 Task: Look for products in the category "Candles & Air Fresheners" from Kuumba Made only.
Action: Mouse moved to (686, 259)
Screenshot: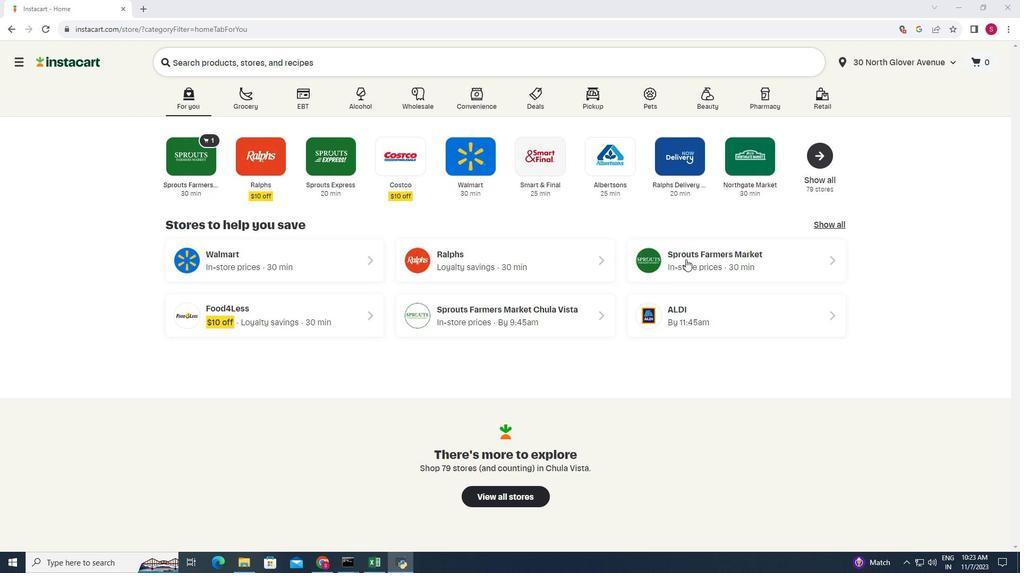 
Action: Mouse pressed left at (686, 259)
Screenshot: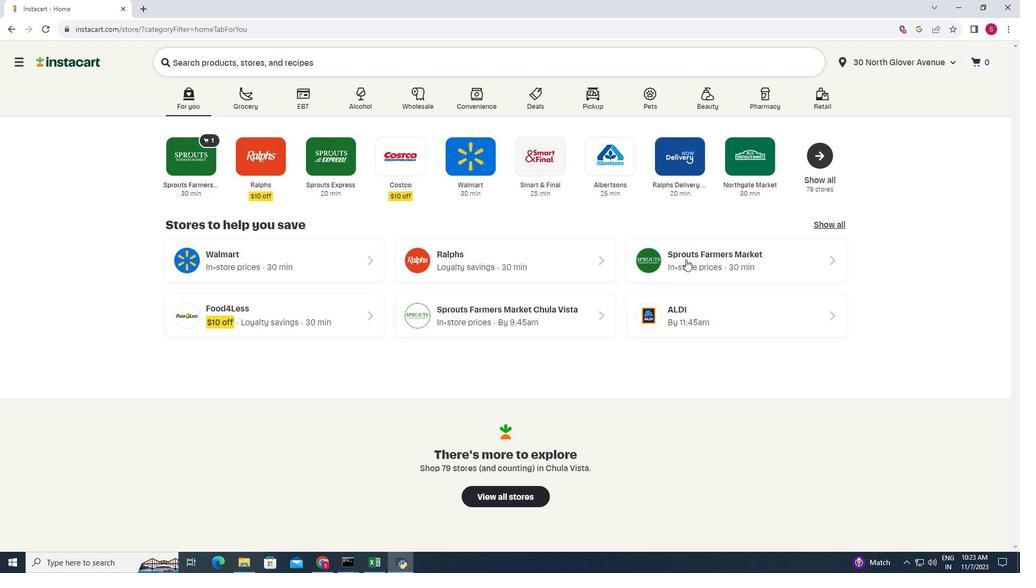 
Action: Mouse moved to (80, 294)
Screenshot: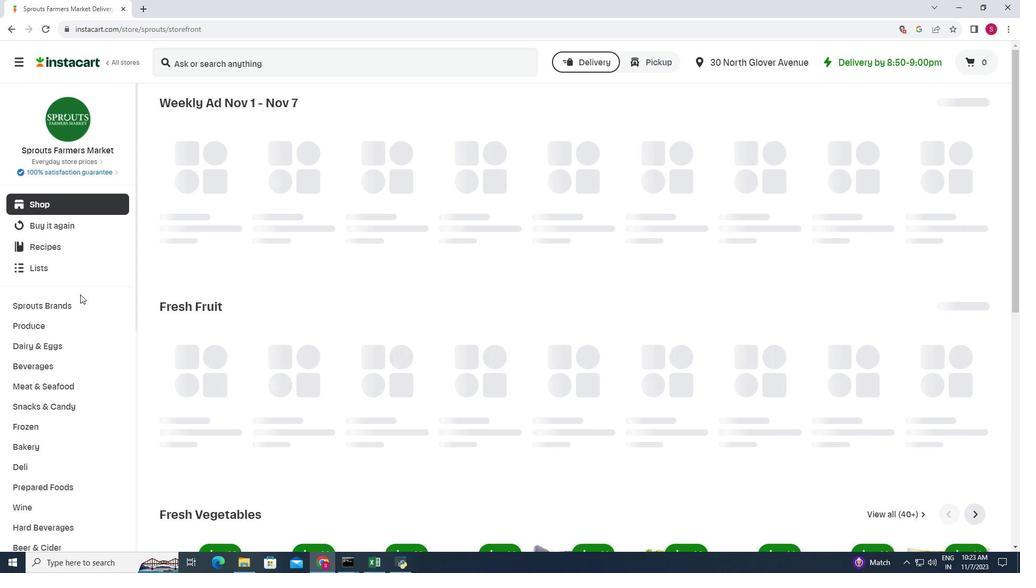 
Action: Mouse scrolled (80, 293) with delta (0, 0)
Screenshot: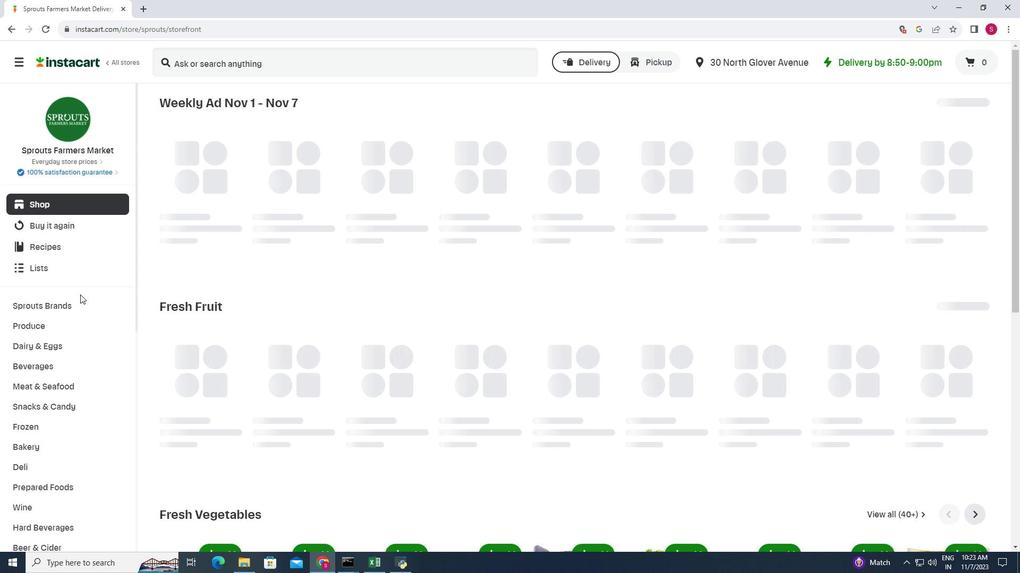 
Action: Mouse moved to (79, 296)
Screenshot: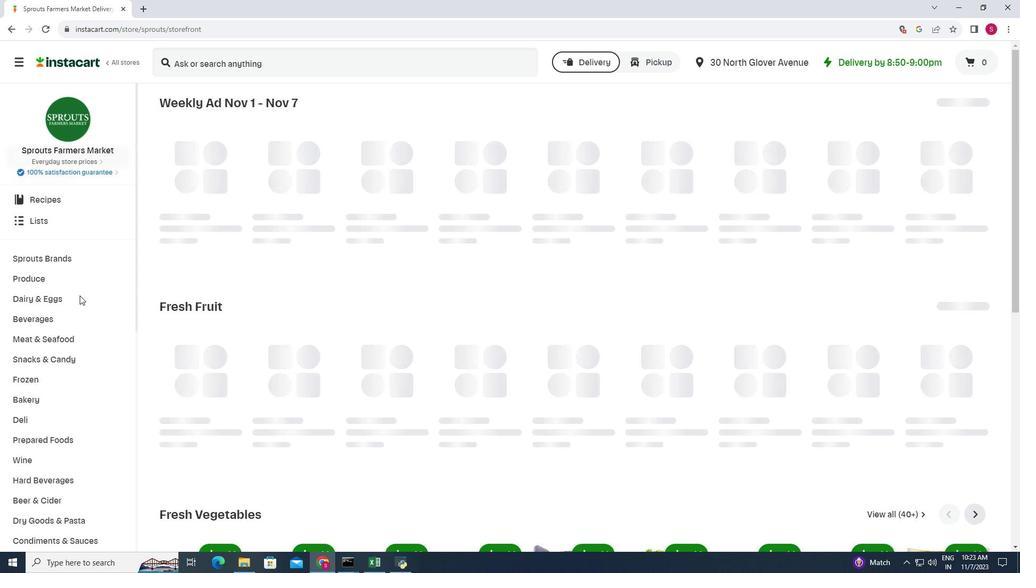 
Action: Mouse scrolled (79, 295) with delta (0, 0)
Screenshot: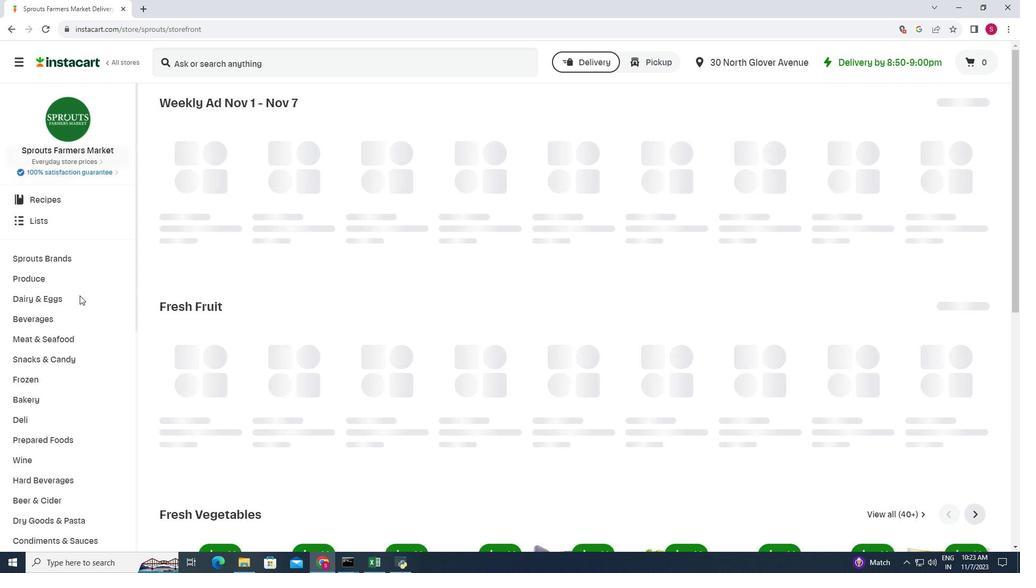 
Action: Mouse scrolled (79, 295) with delta (0, 0)
Screenshot: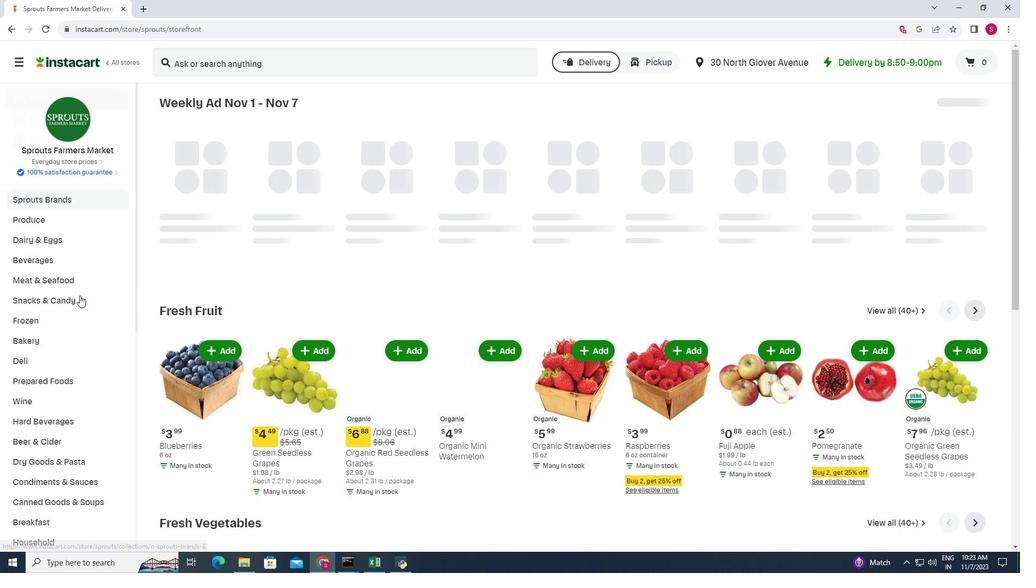 
Action: Mouse moved to (77, 297)
Screenshot: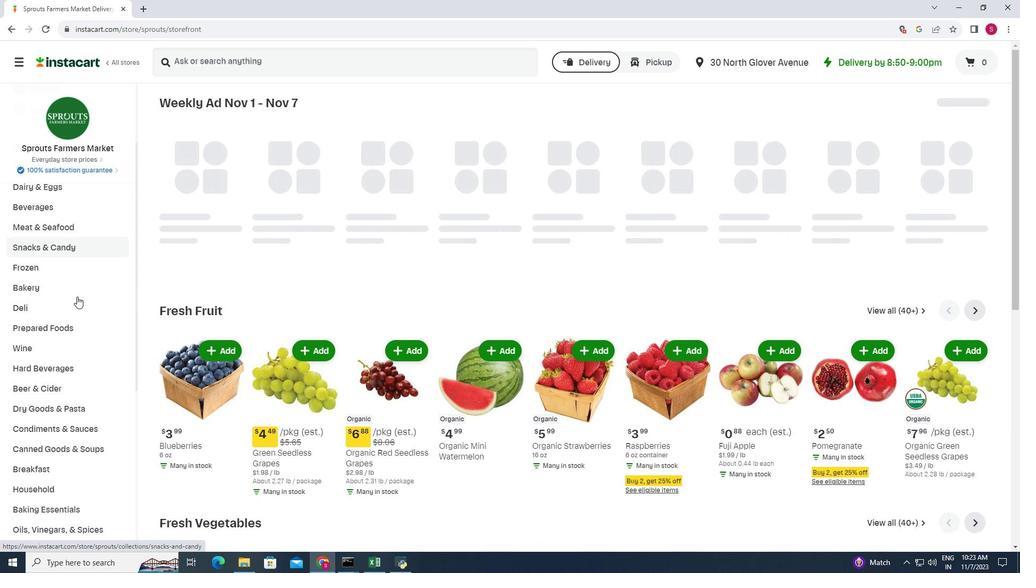 
Action: Mouse scrolled (77, 296) with delta (0, 0)
Screenshot: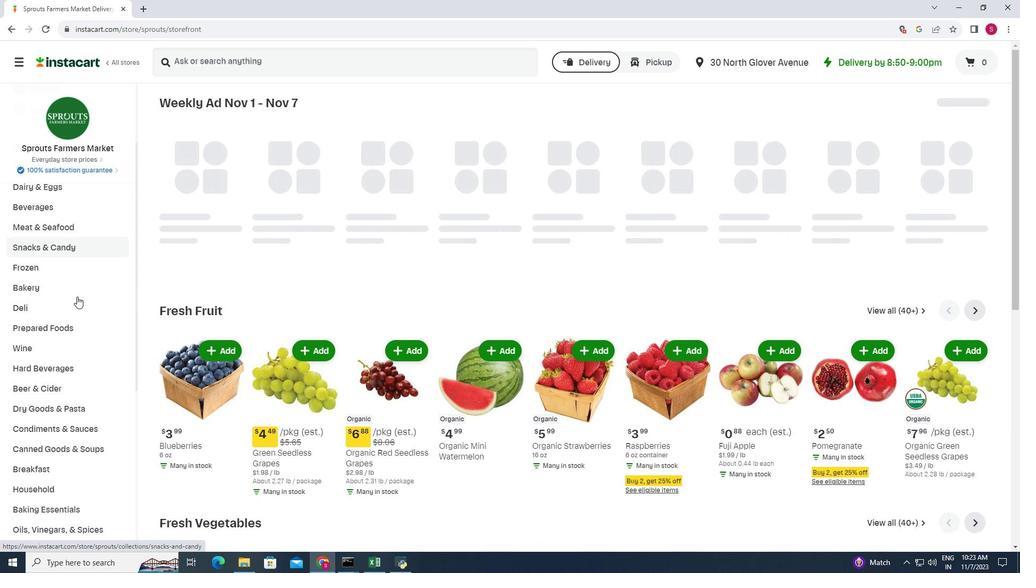 
Action: Mouse moved to (79, 432)
Screenshot: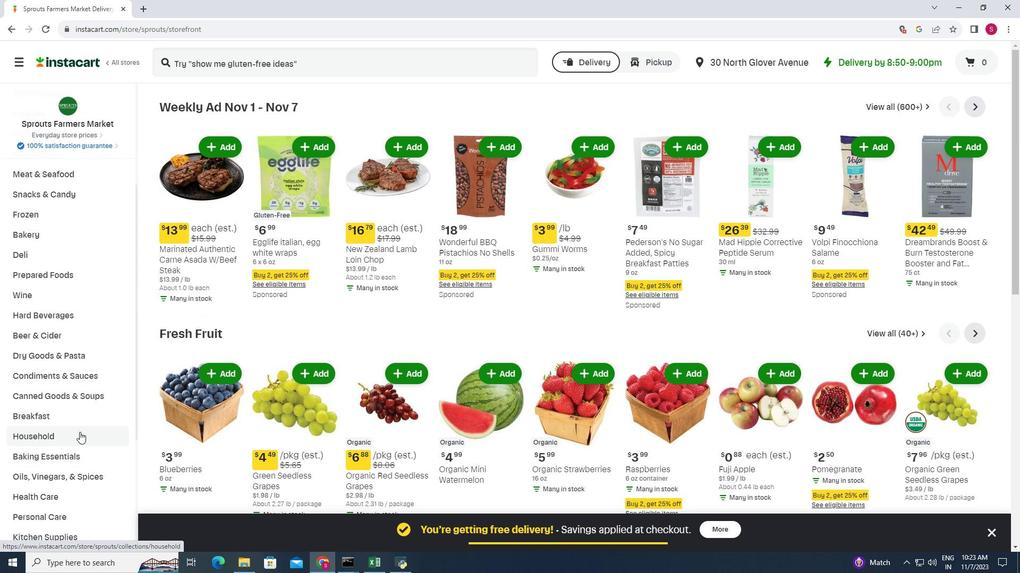 
Action: Mouse pressed left at (79, 432)
Screenshot: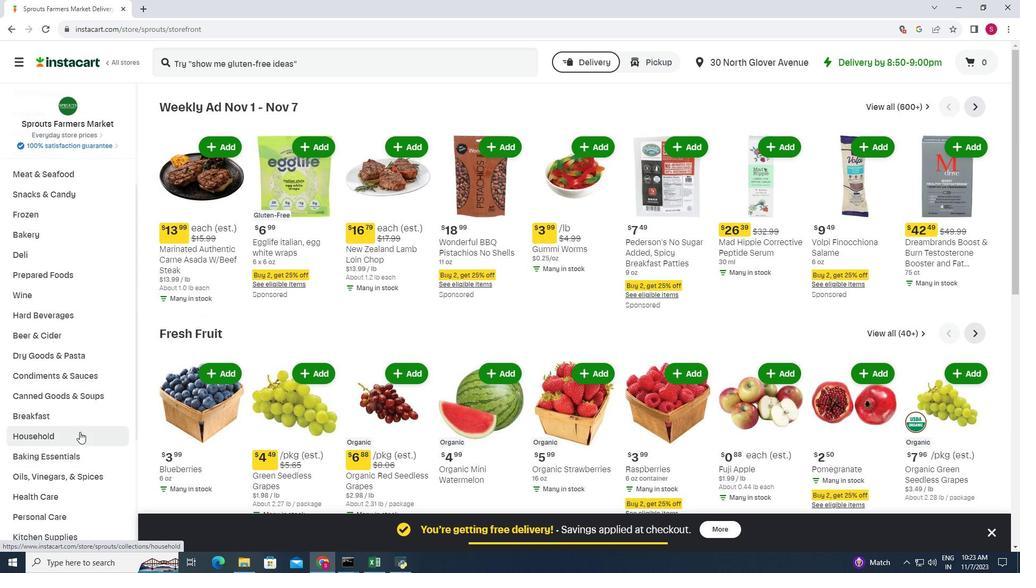 
Action: Mouse moved to (547, 141)
Screenshot: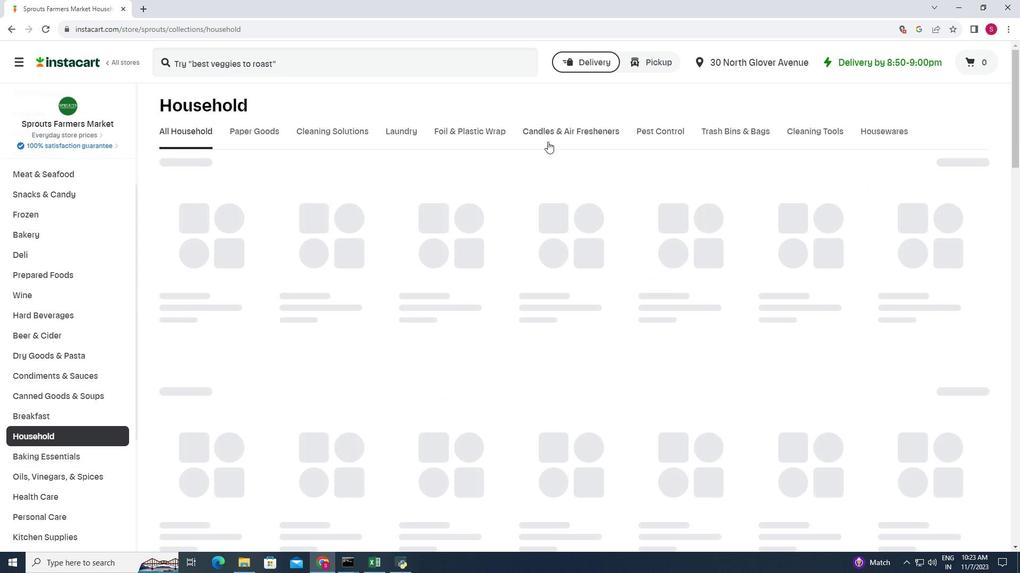 
Action: Mouse pressed left at (547, 141)
Screenshot: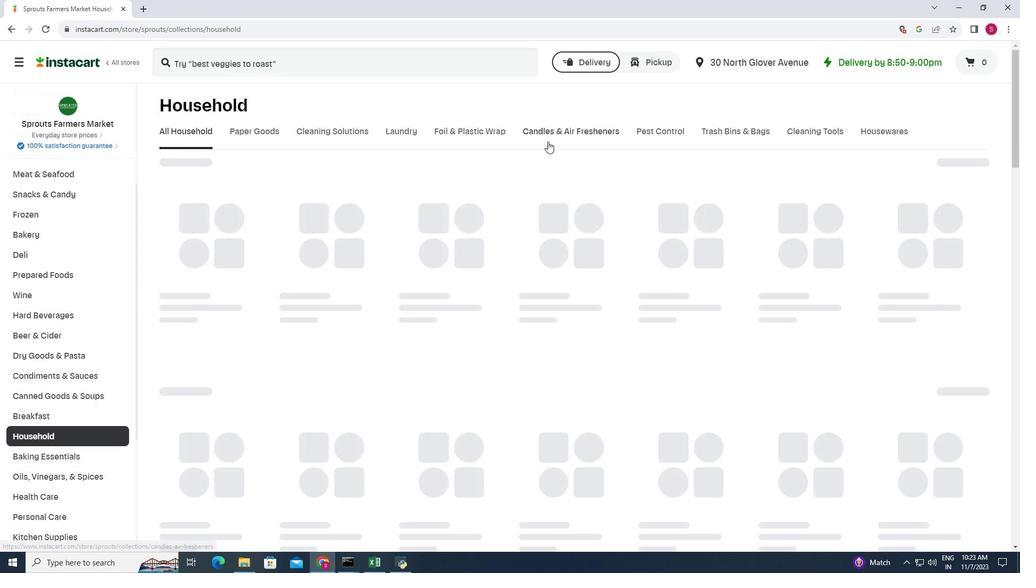 
Action: Mouse moved to (250, 220)
Screenshot: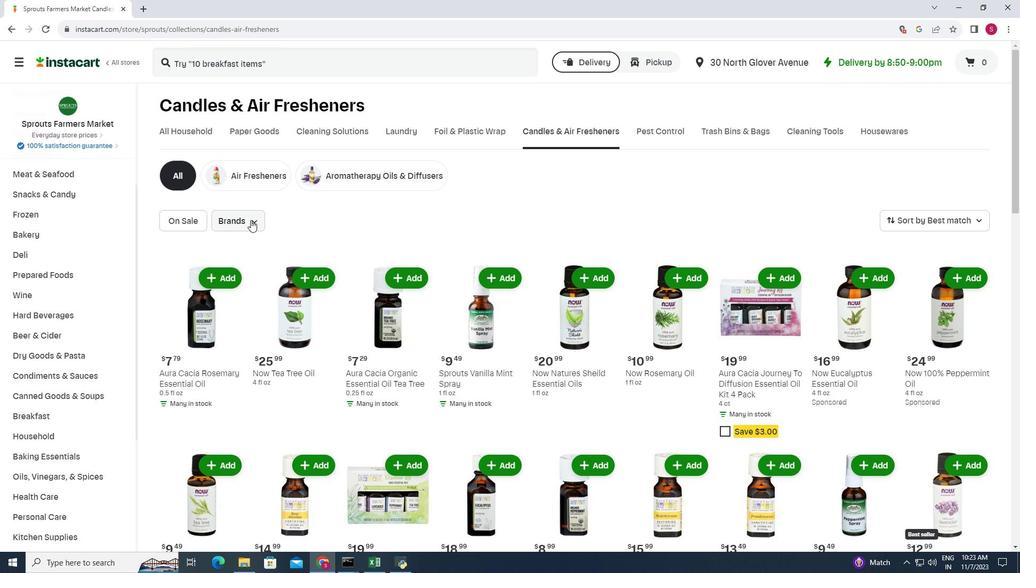 
Action: Mouse pressed left at (250, 220)
Screenshot: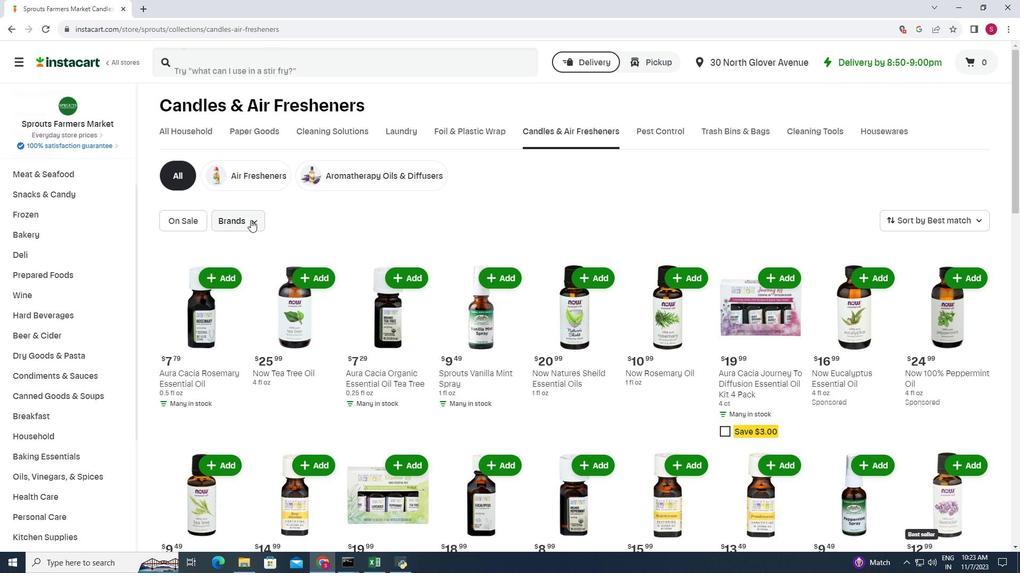 
Action: Mouse moved to (257, 273)
Screenshot: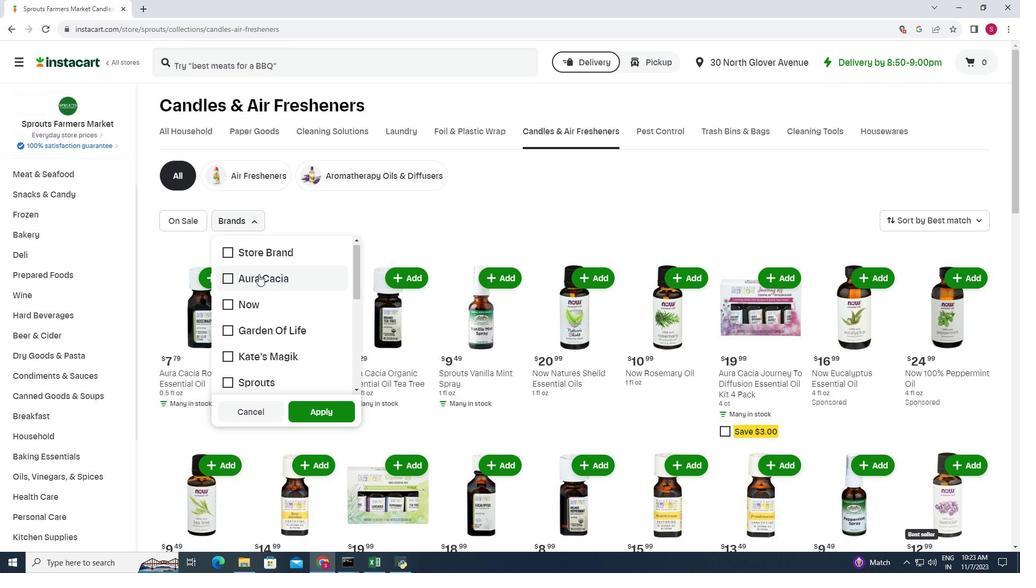 
Action: Mouse scrolled (257, 272) with delta (0, 0)
Screenshot: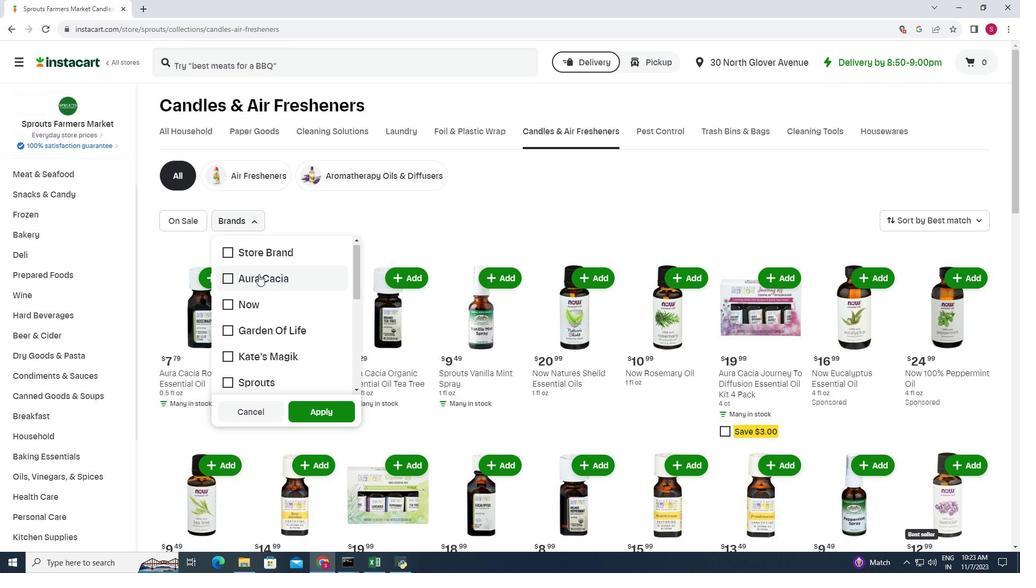 
Action: Mouse moved to (258, 276)
Screenshot: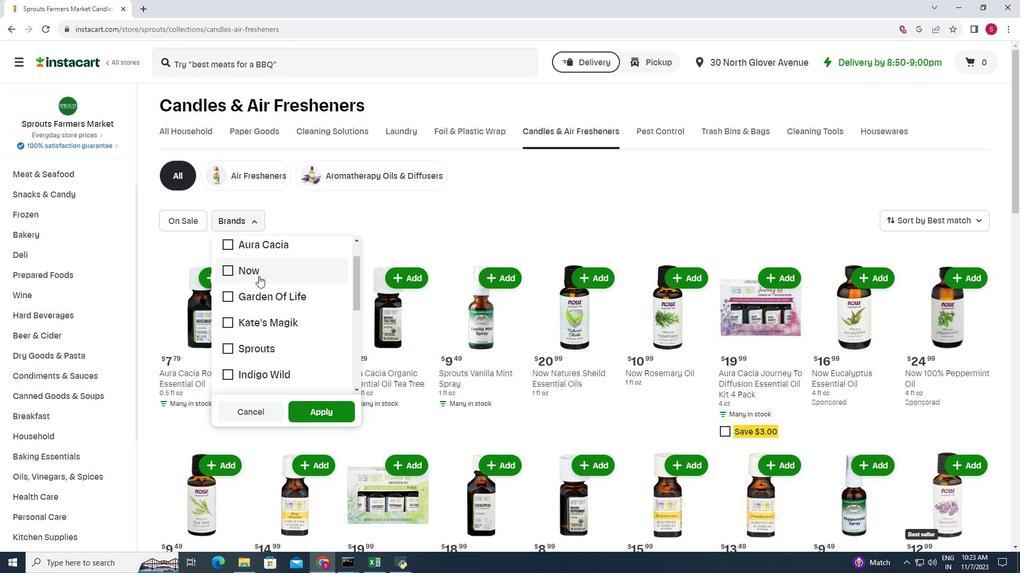 
Action: Mouse scrolled (258, 275) with delta (0, 0)
Screenshot: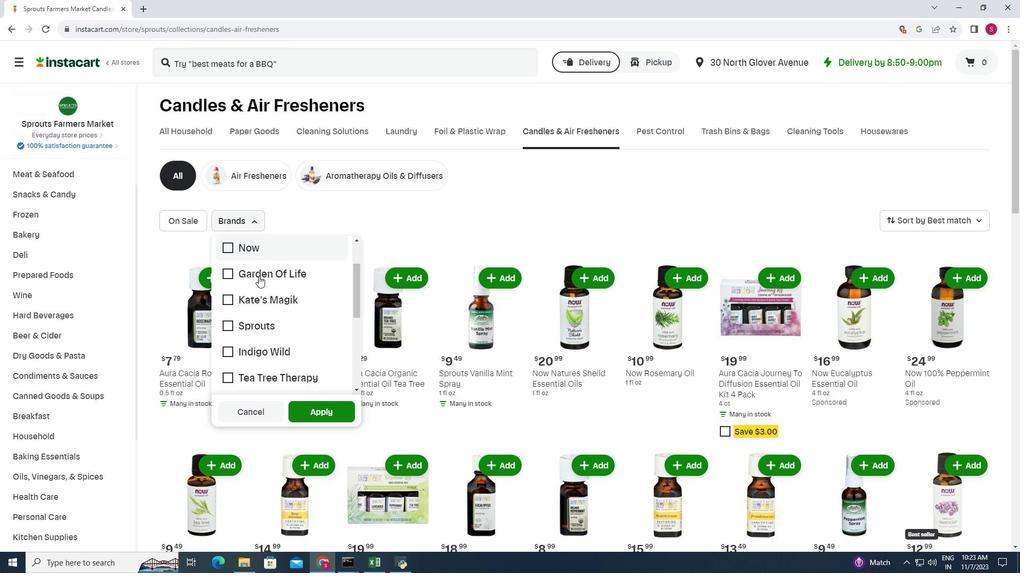 
Action: Mouse moved to (258, 277)
Screenshot: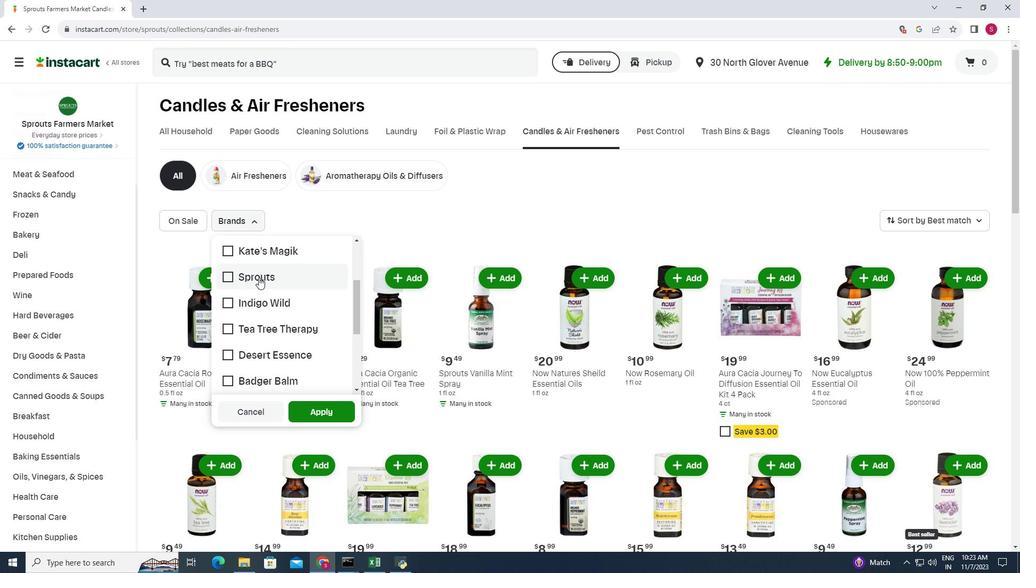 
Action: Mouse scrolled (258, 277) with delta (0, 0)
Screenshot: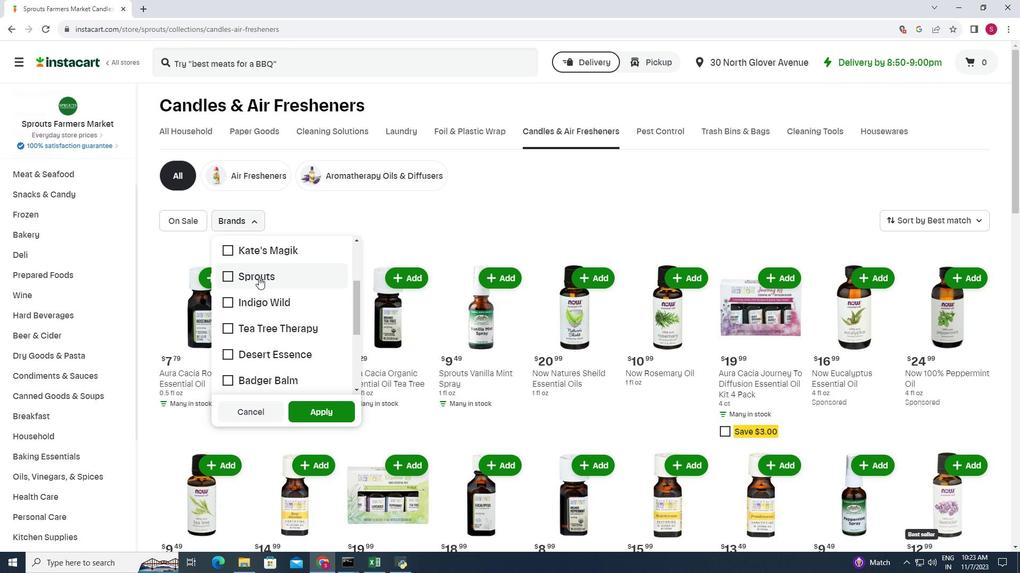 
Action: Mouse scrolled (258, 277) with delta (0, 0)
Screenshot: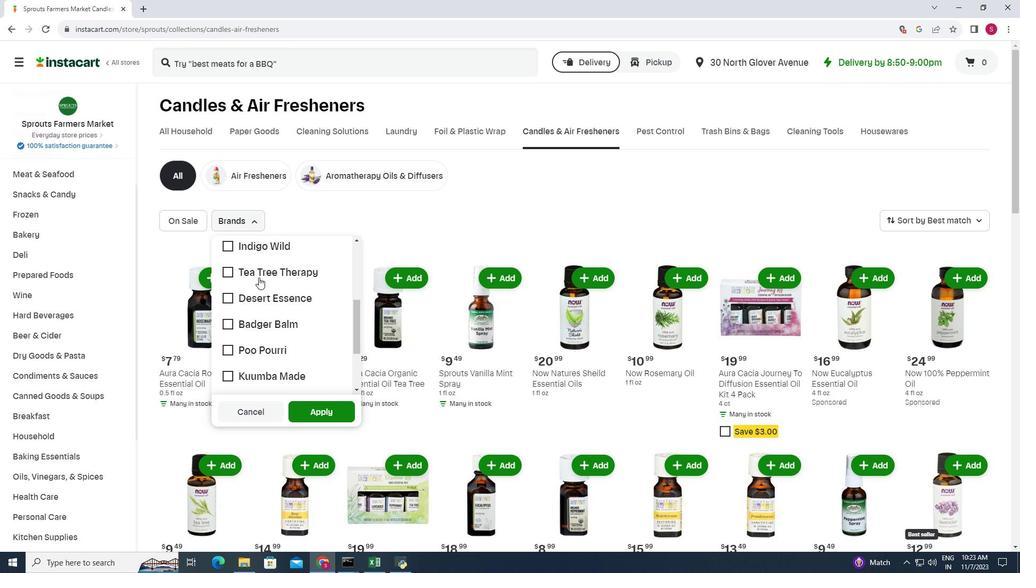 
Action: Mouse scrolled (258, 277) with delta (0, 0)
Screenshot: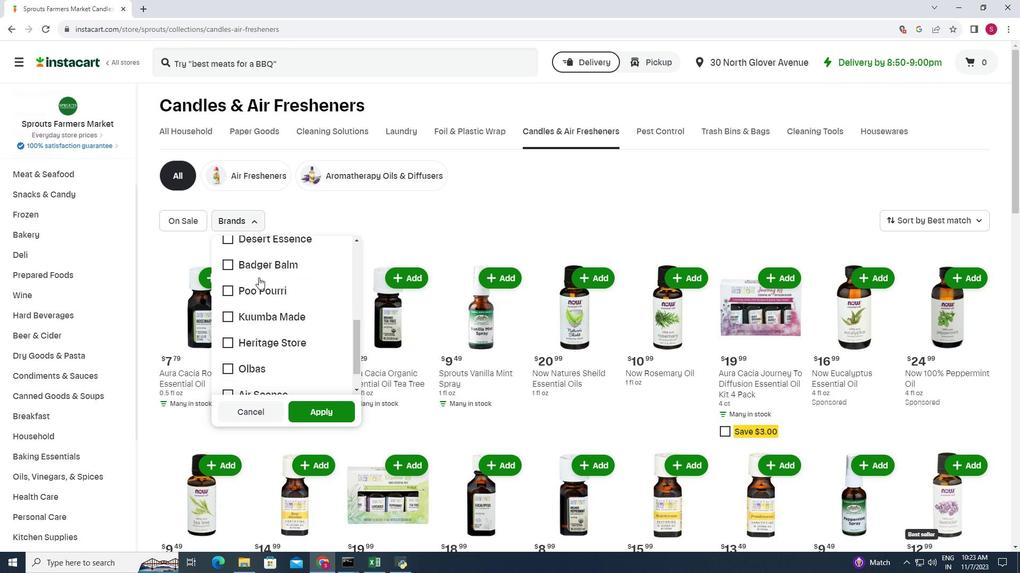 
Action: Mouse moved to (256, 274)
Screenshot: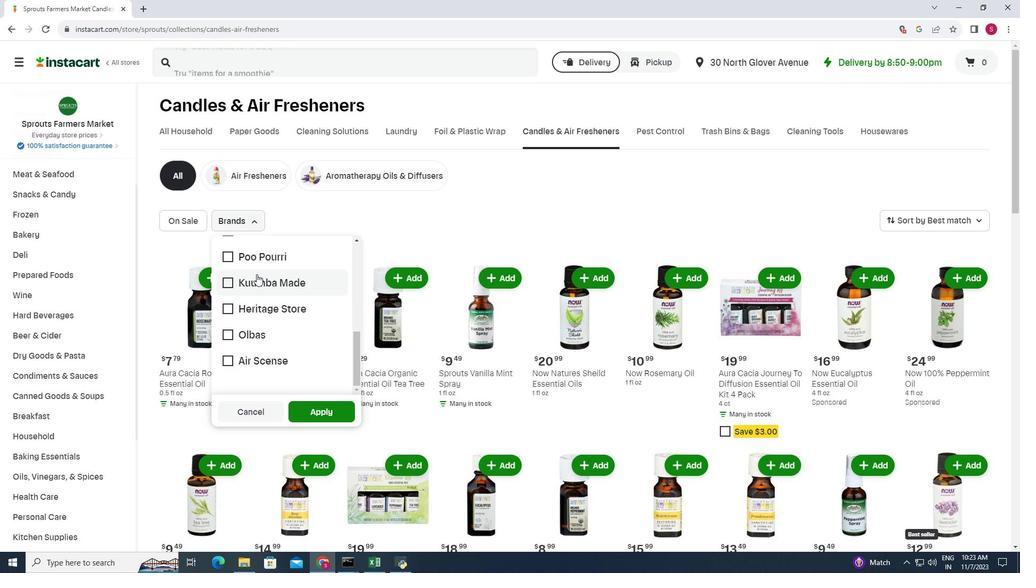 
Action: Mouse scrolled (256, 275) with delta (0, 0)
Screenshot: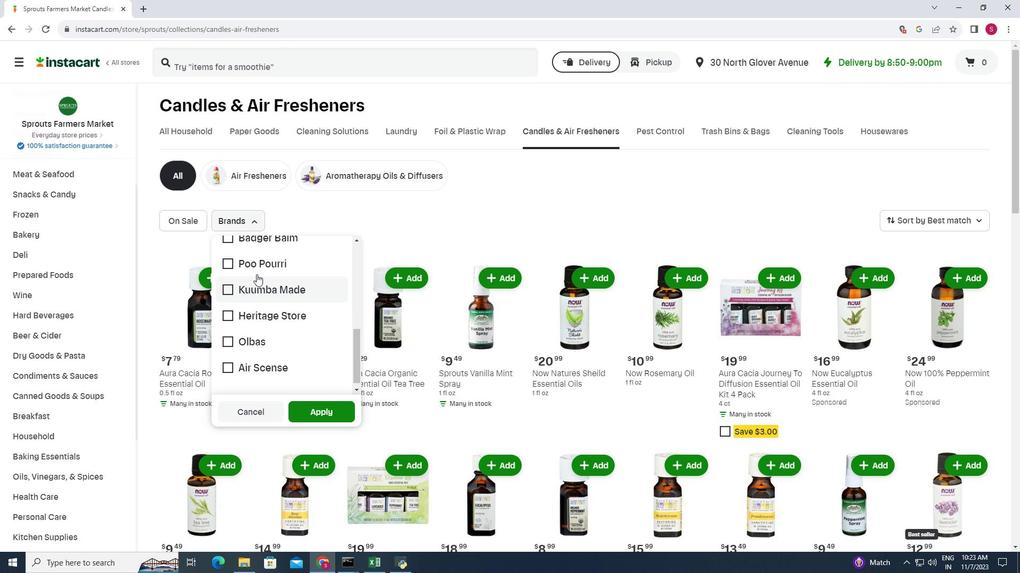 
Action: Mouse moved to (256, 275)
Screenshot: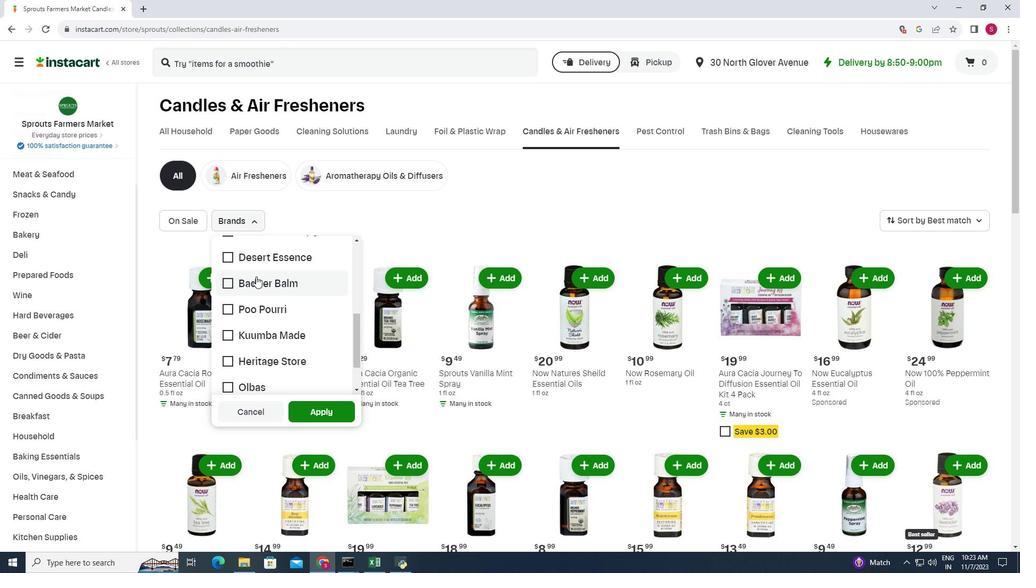 
Action: Mouse scrolled (256, 274) with delta (0, 0)
Screenshot: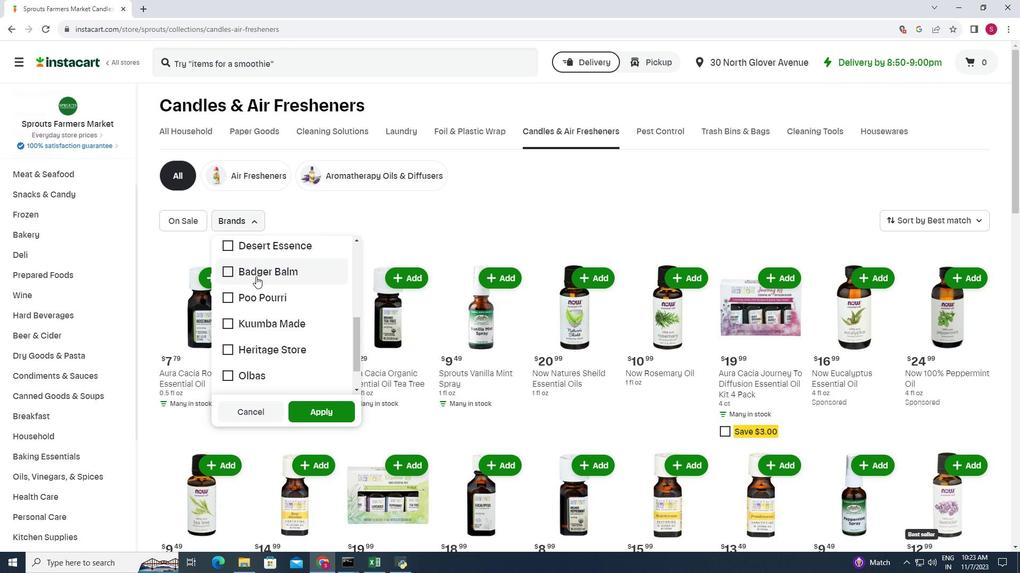 
Action: Mouse moved to (256, 276)
Screenshot: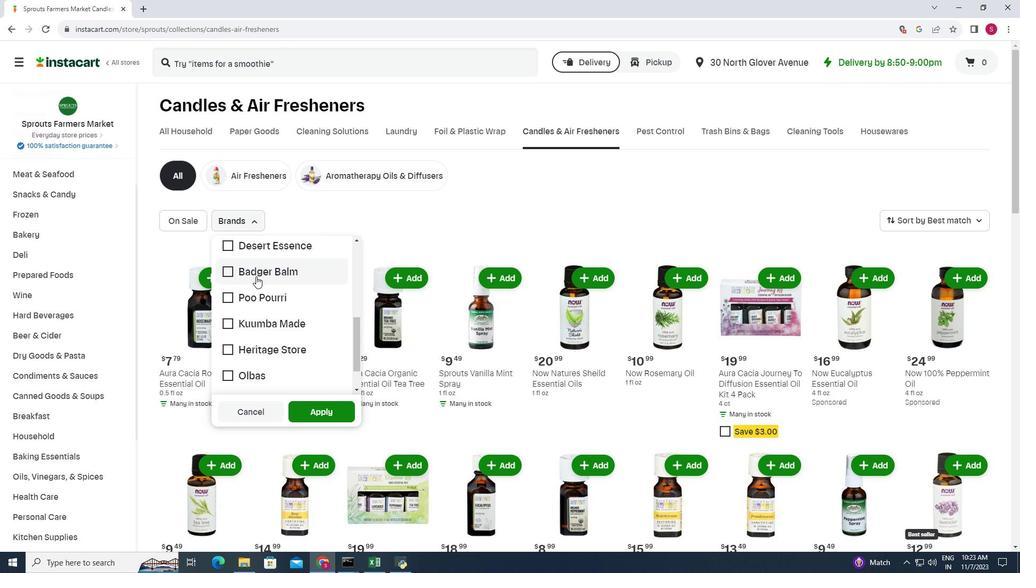 
Action: Mouse scrolled (256, 276) with delta (0, 0)
Screenshot: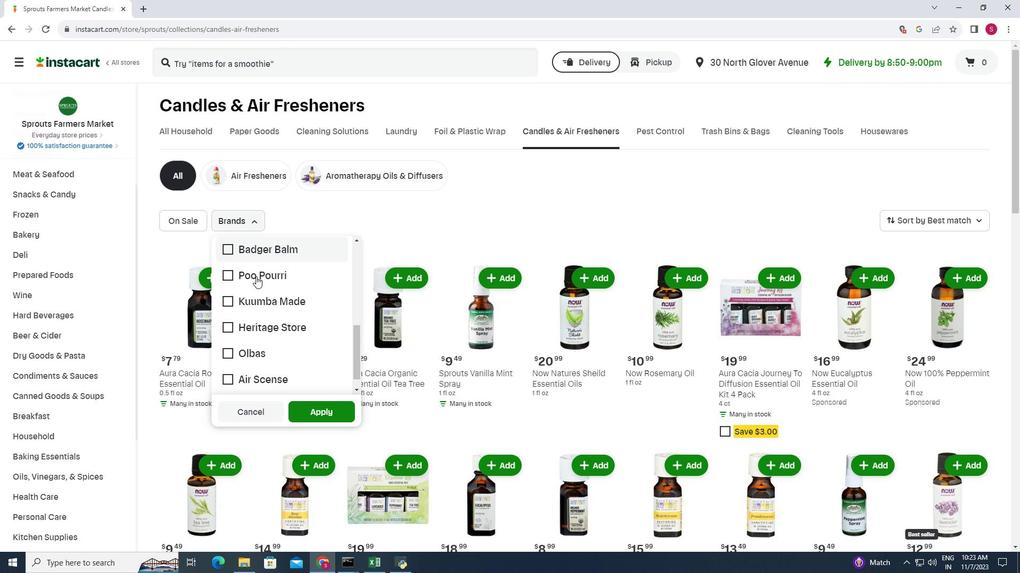 
Action: Mouse scrolled (256, 277) with delta (0, 0)
Screenshot: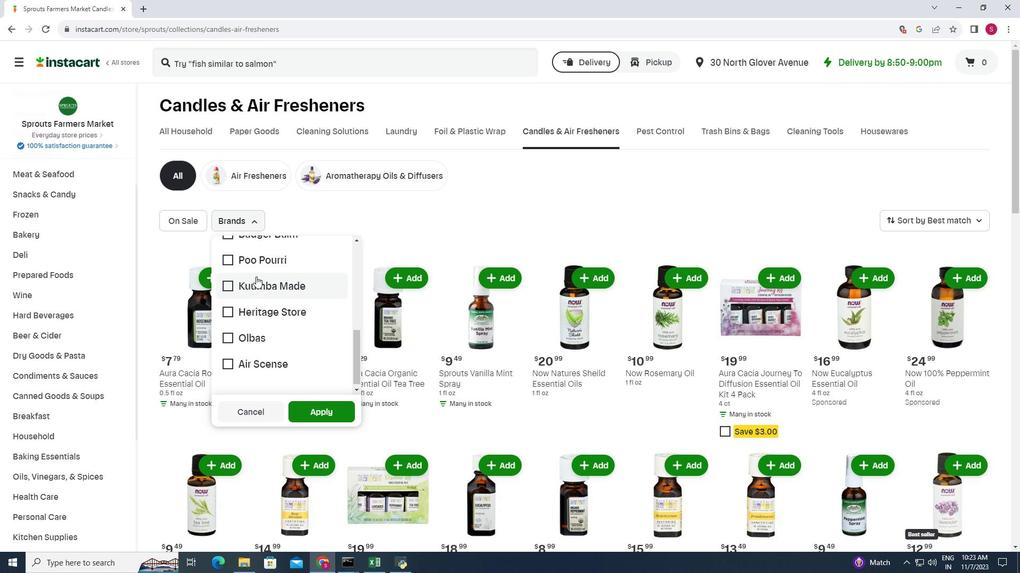 
Action: Mouse moved to (279, 332)
Screenshot: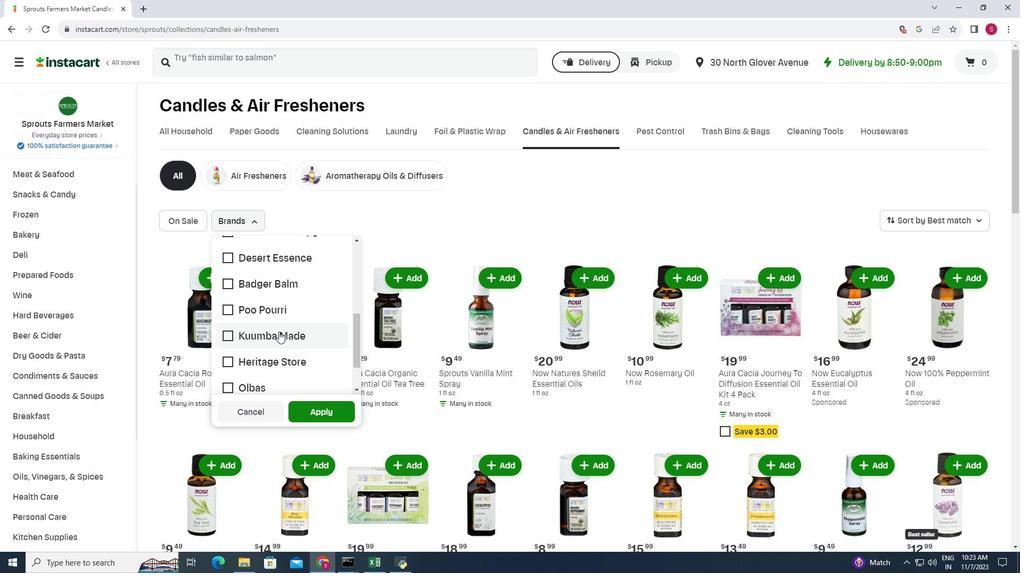 
Action: Mouse pressed left at (279, 332)
Screenshot: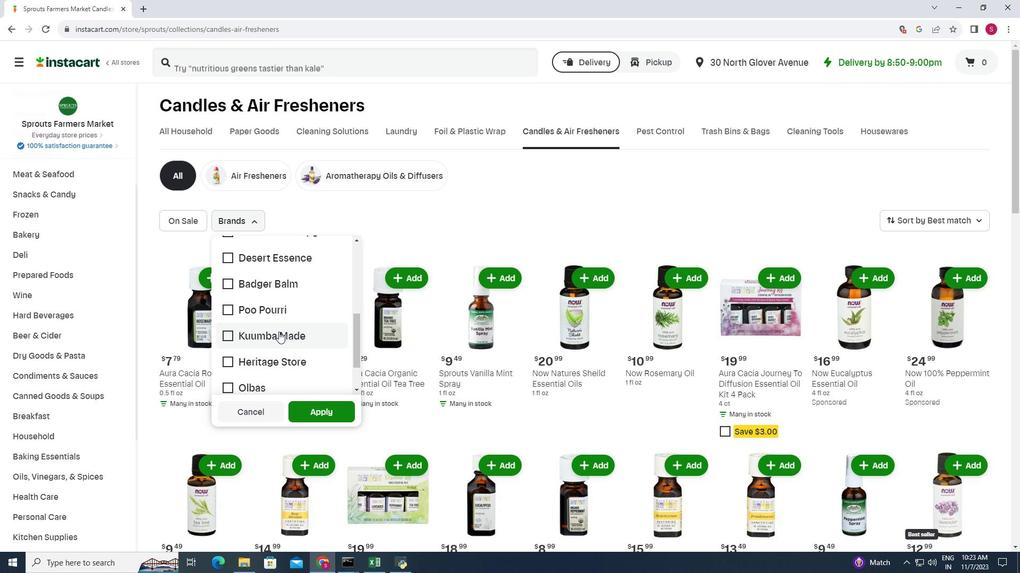 
Action: Mouse moved to (307, 407)
Screenshot: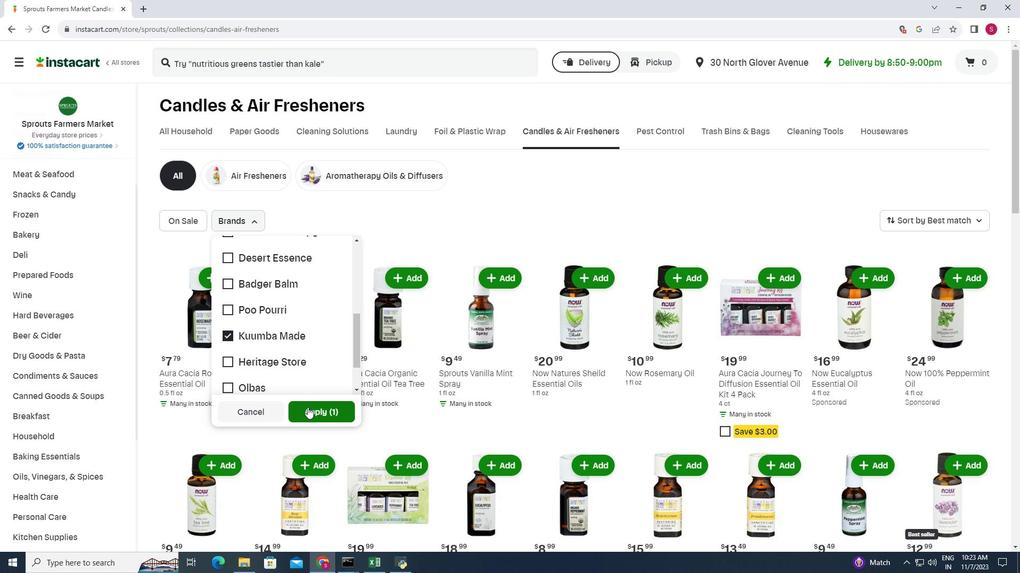 
Action: Mouse pressed left at (307, 407)
Screenshot: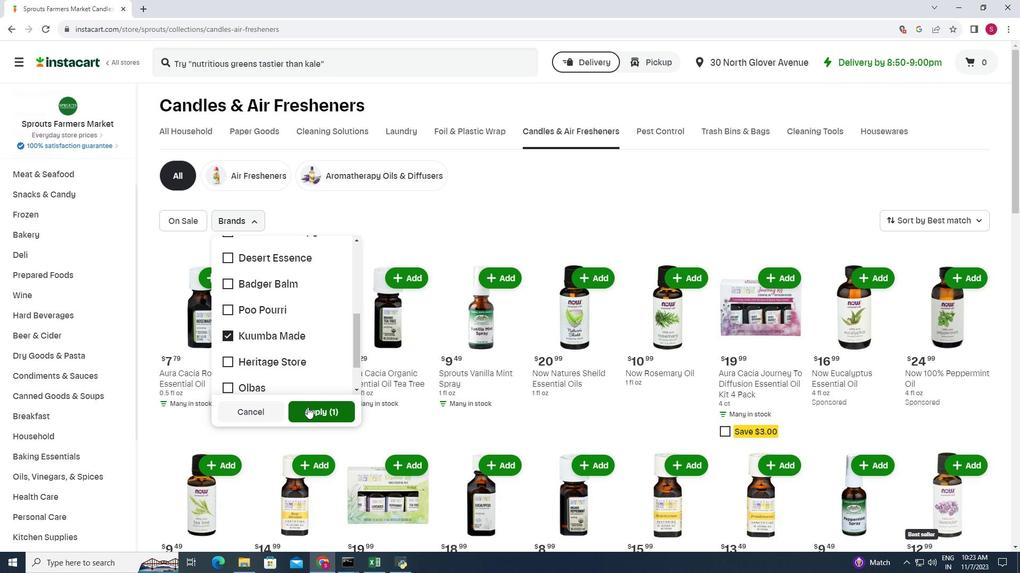 
Action: Mouse moved to (484, 253)
Screenshot: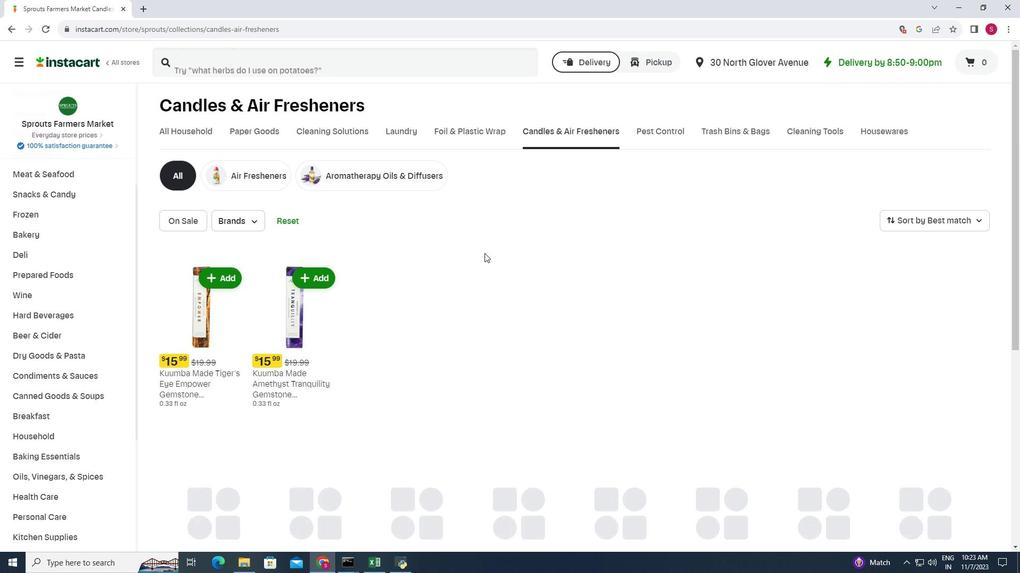 
Action: Mouse scrolled (484, 252) with delta (0, 0)
Screenshot: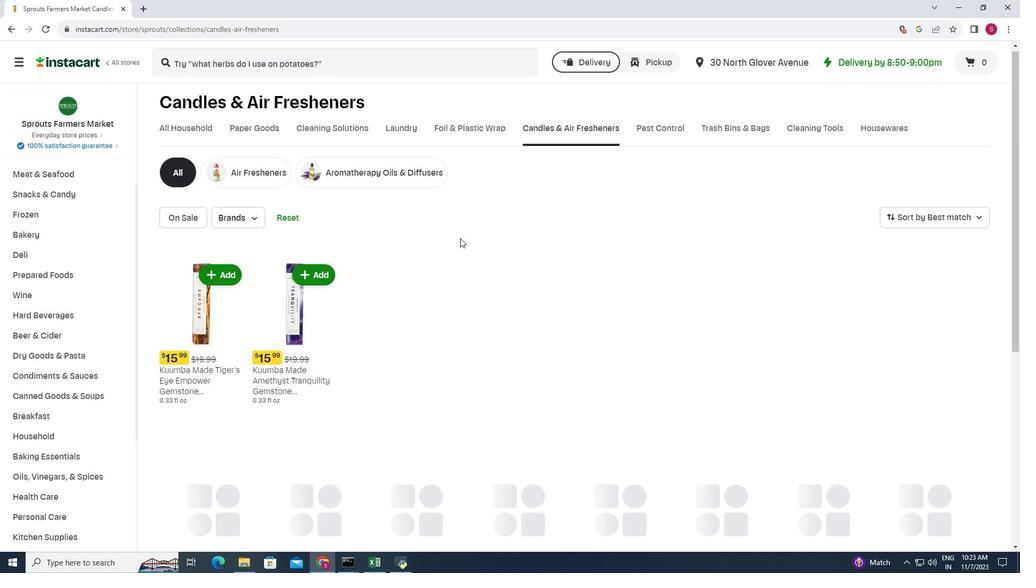 
Action: Mouse moved to (484, 252)
Screenshot: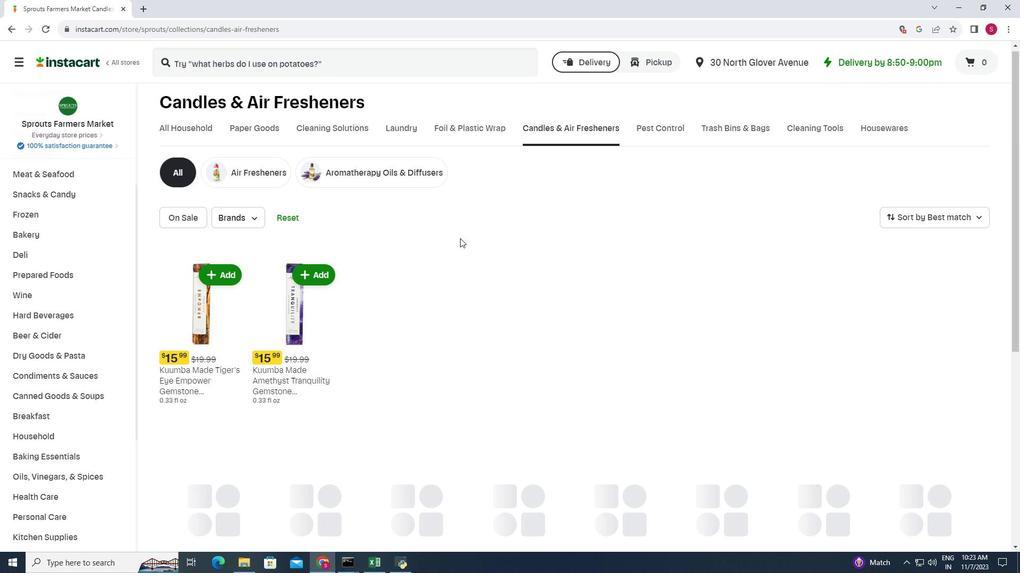 
Action: Mouse scrolled (484, 253) with delta (0, 0)
Screenshot: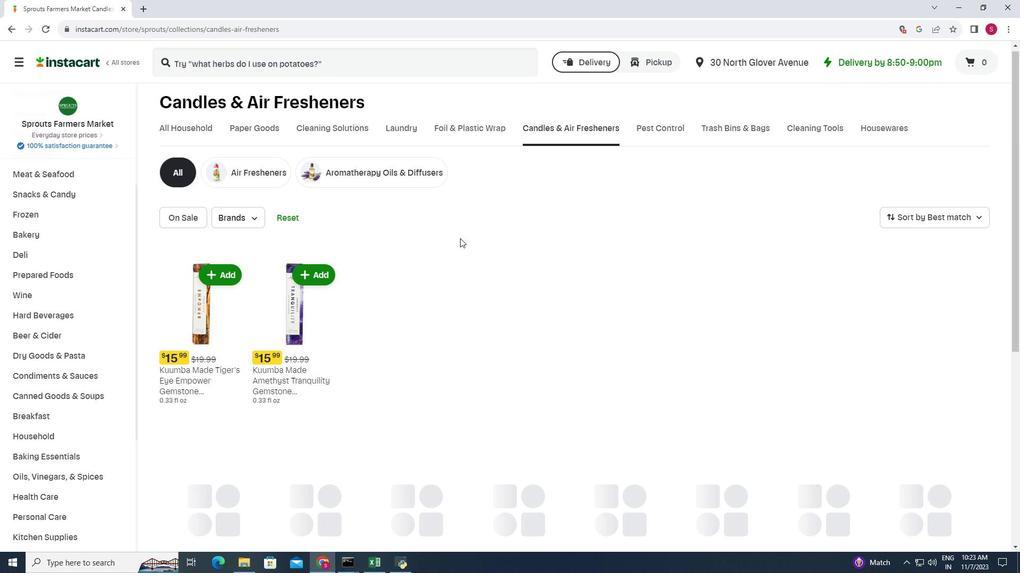 
Action: Mouse moved to (484, 252)
Screenshot: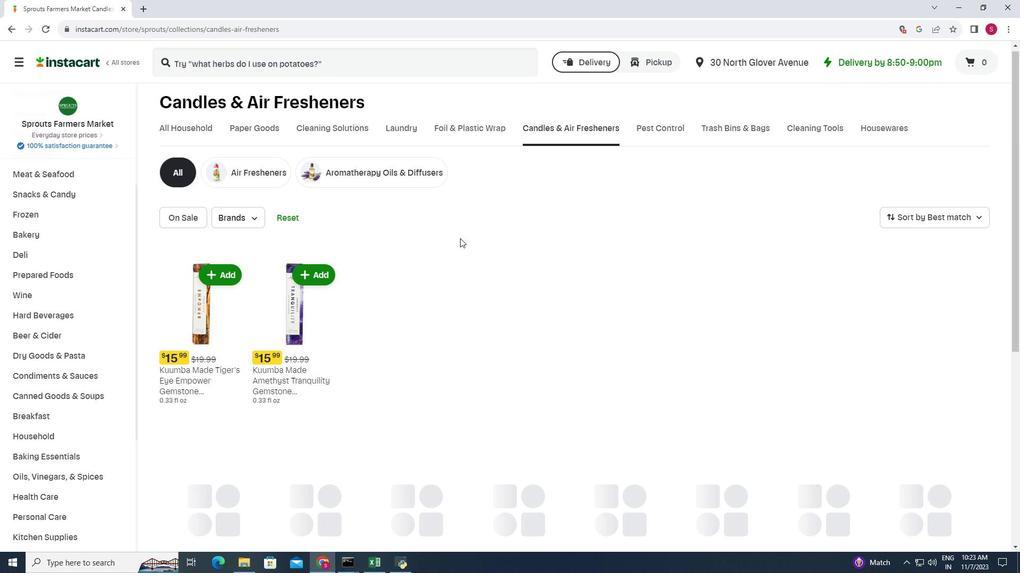 
Action: Mouse scrolled (484, 252) with delta (0, 0)
Screenshot: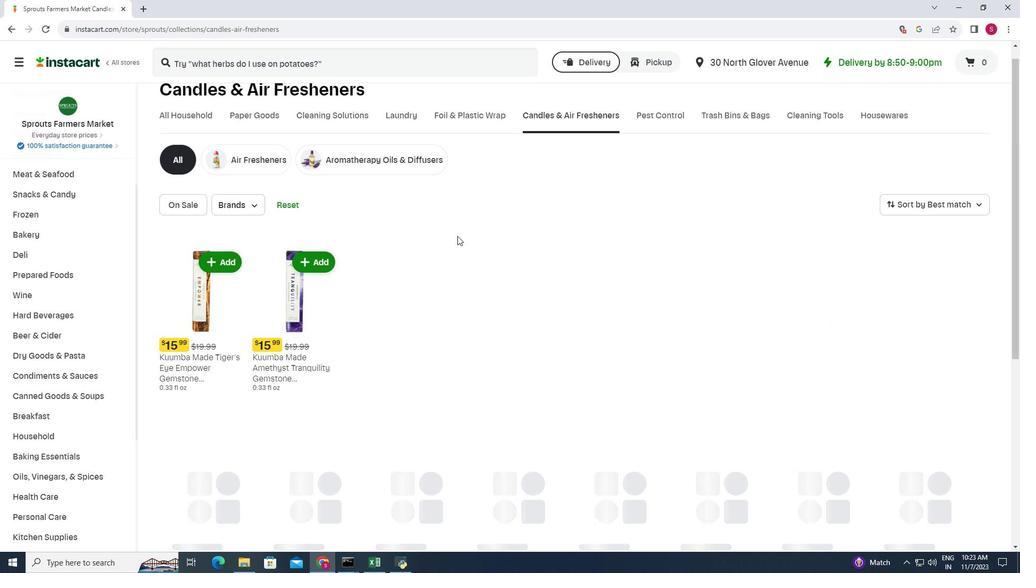 
Action: Mouse moved to (469, 246)
Screenshot: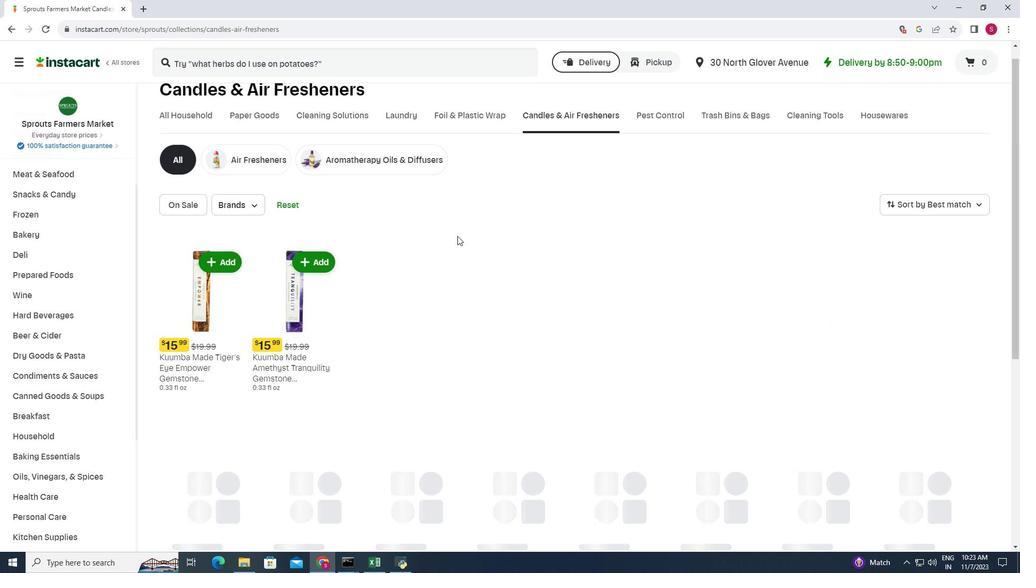 
Action: Mouse scrolled (469, 247) with delta (0, 0)
Screenshot: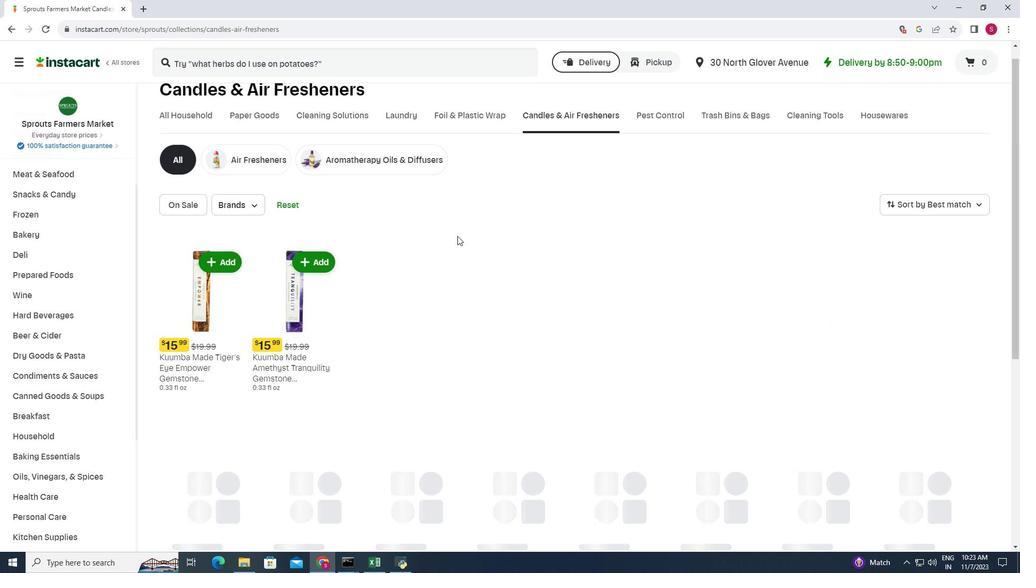 
Action: Mouse moved to (457, 236)
Screenshot: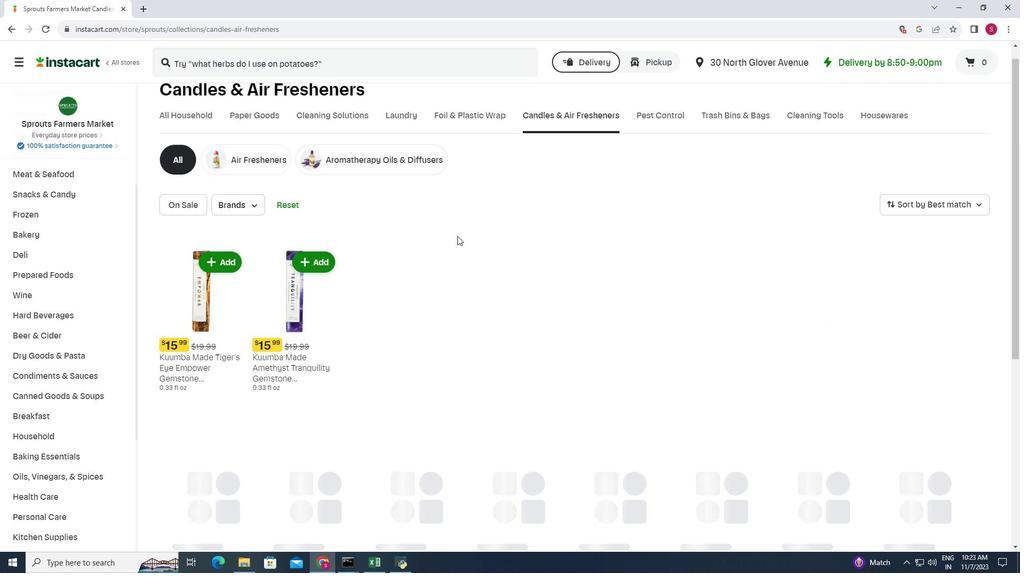 
